 Task: Use the formula "SQRTPI" in spreadsheet "Project portfolio".
Action: Mouse moved to (152, 102)
Screenshot: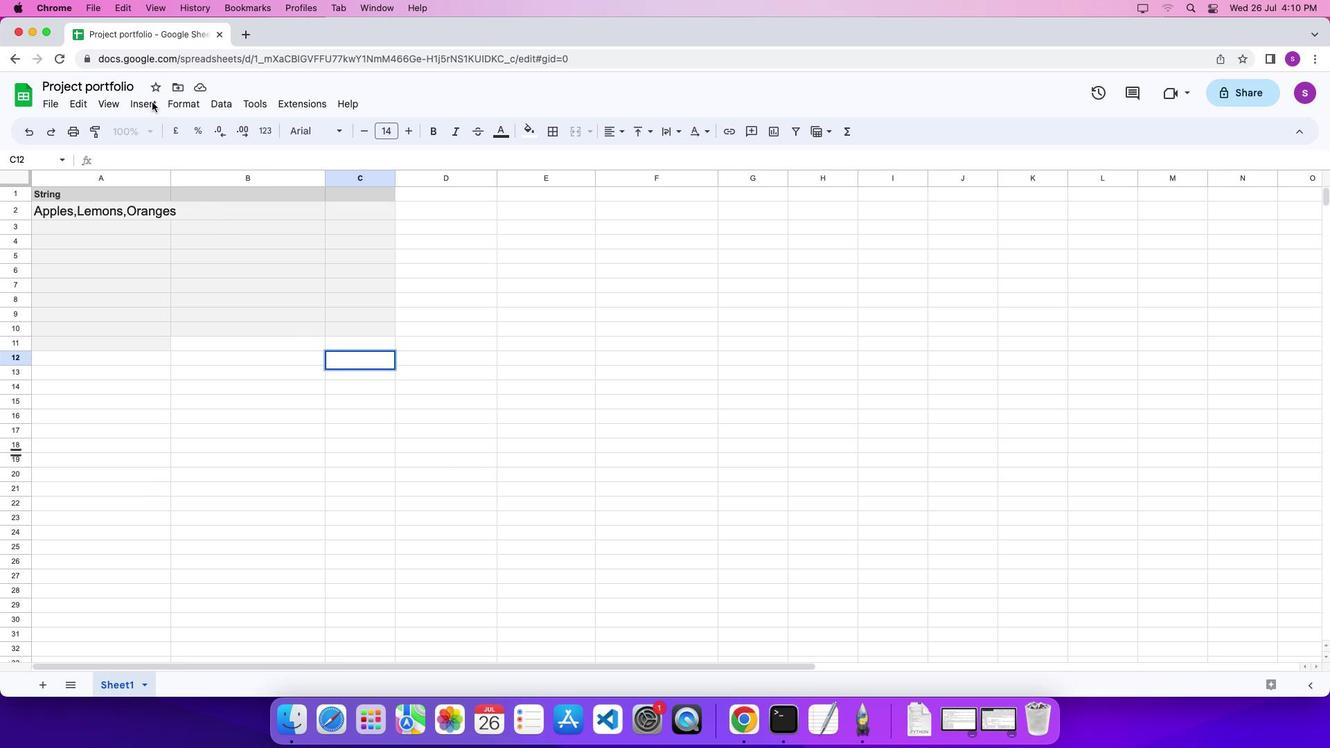 
Action: Mouse pressed left at (152, 102)
Screenshot: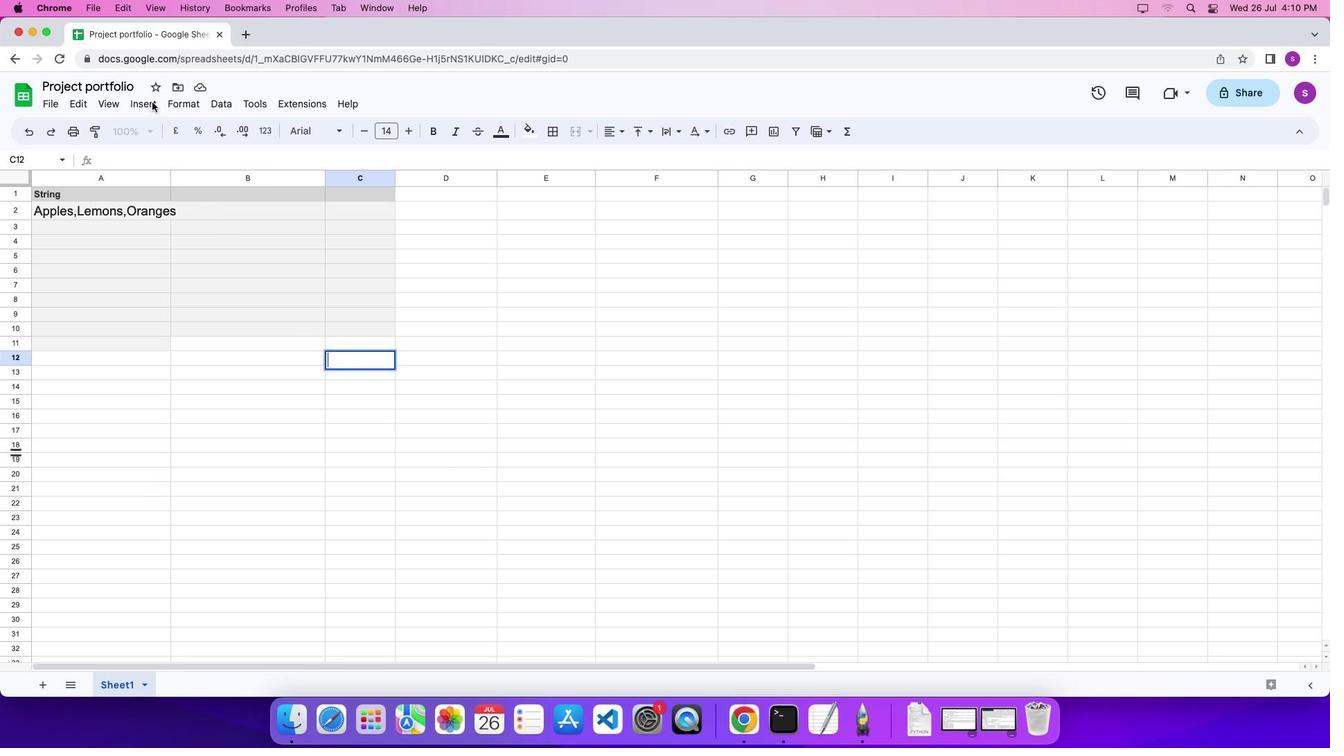 
Action: Mouse moved to (146, 102)
Screenshot: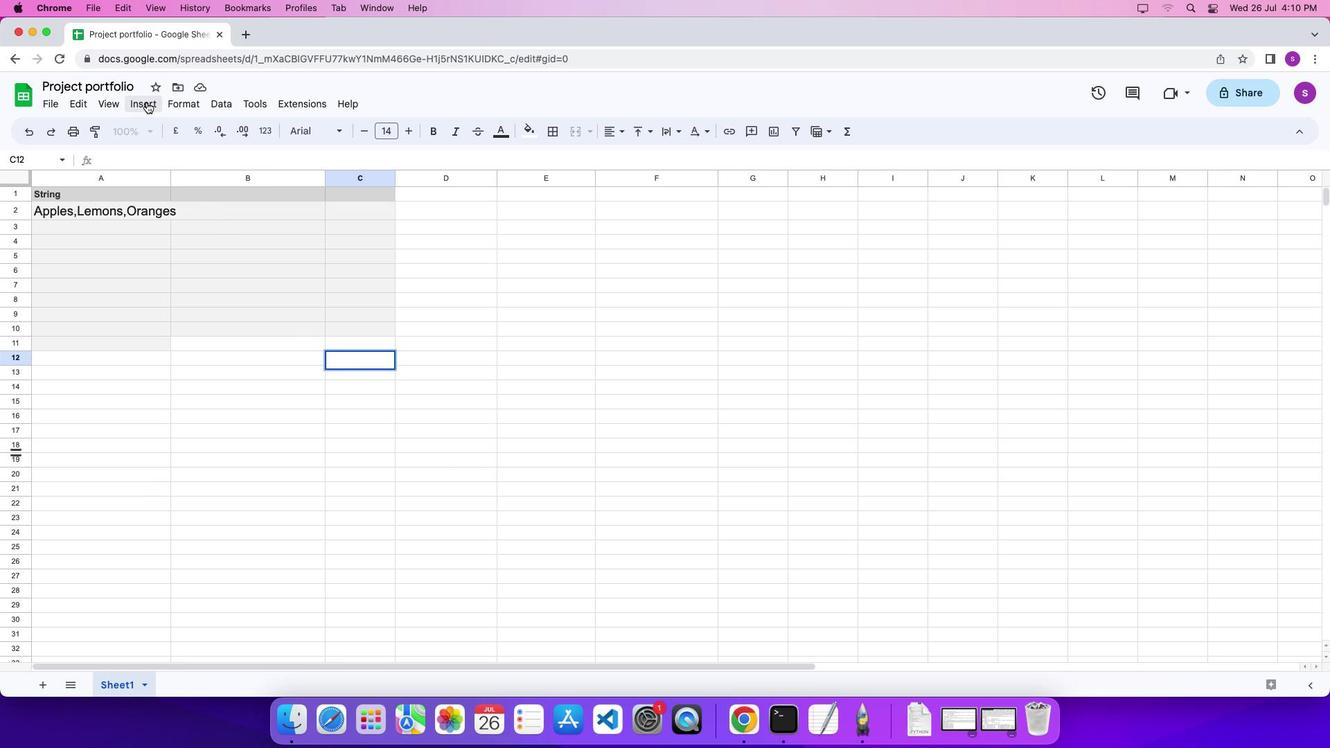 
Action: Mouse pressed left at (146, 102)
Screenshot: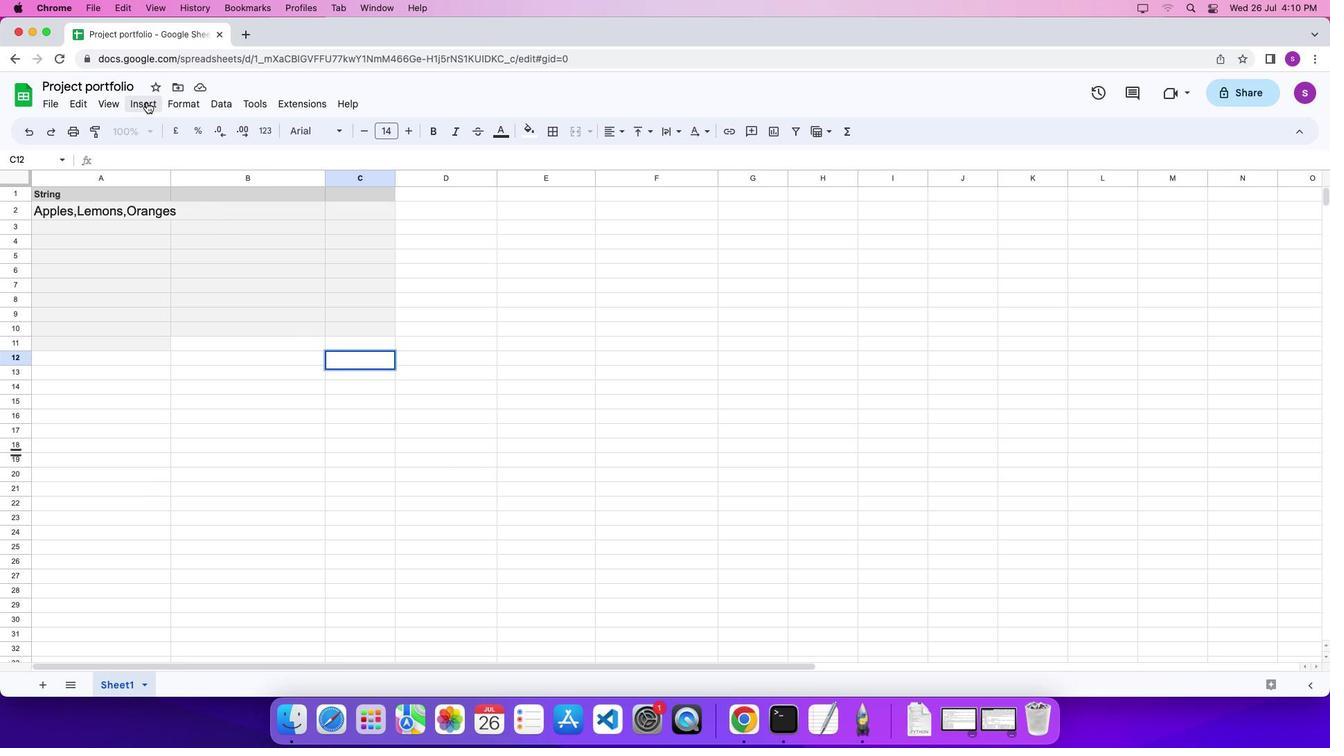 
Action: Mouse moved to (599, 639)
Screenshot: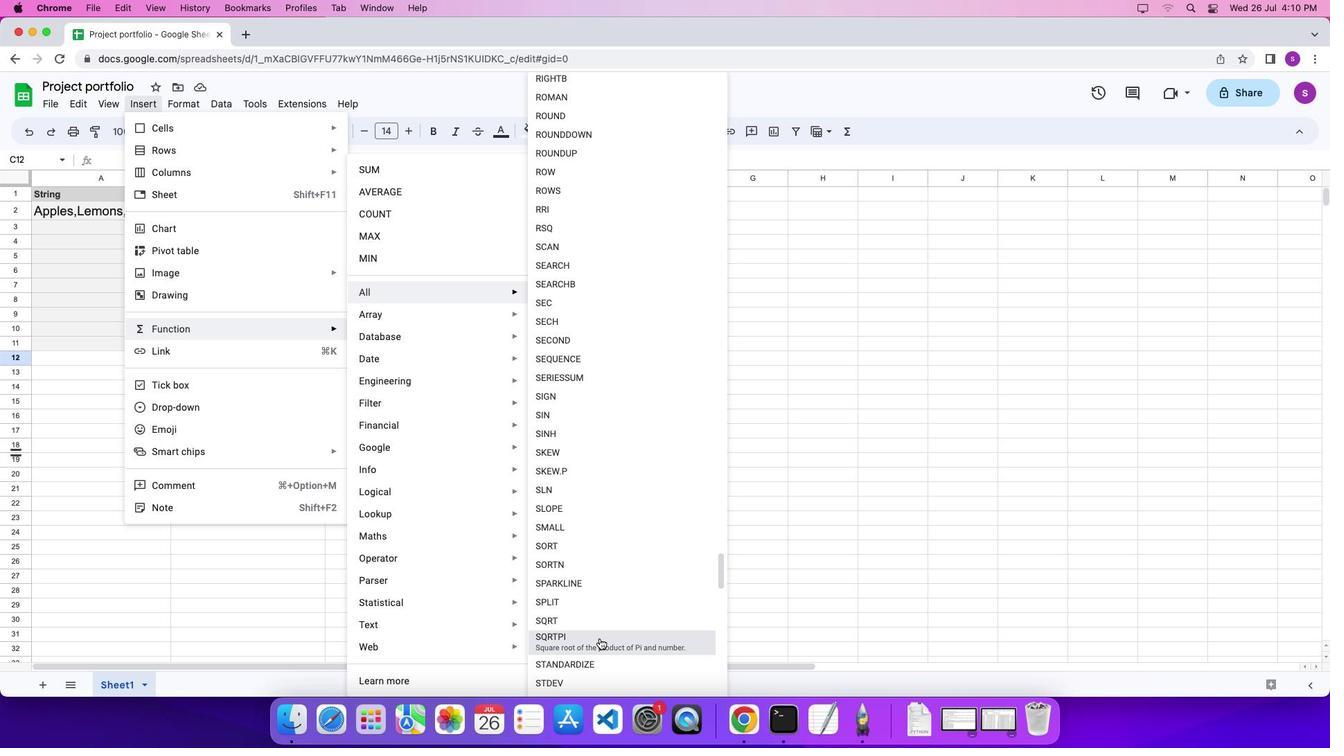 
Action: Mouse pressed left at (599, 639)
Screenshot: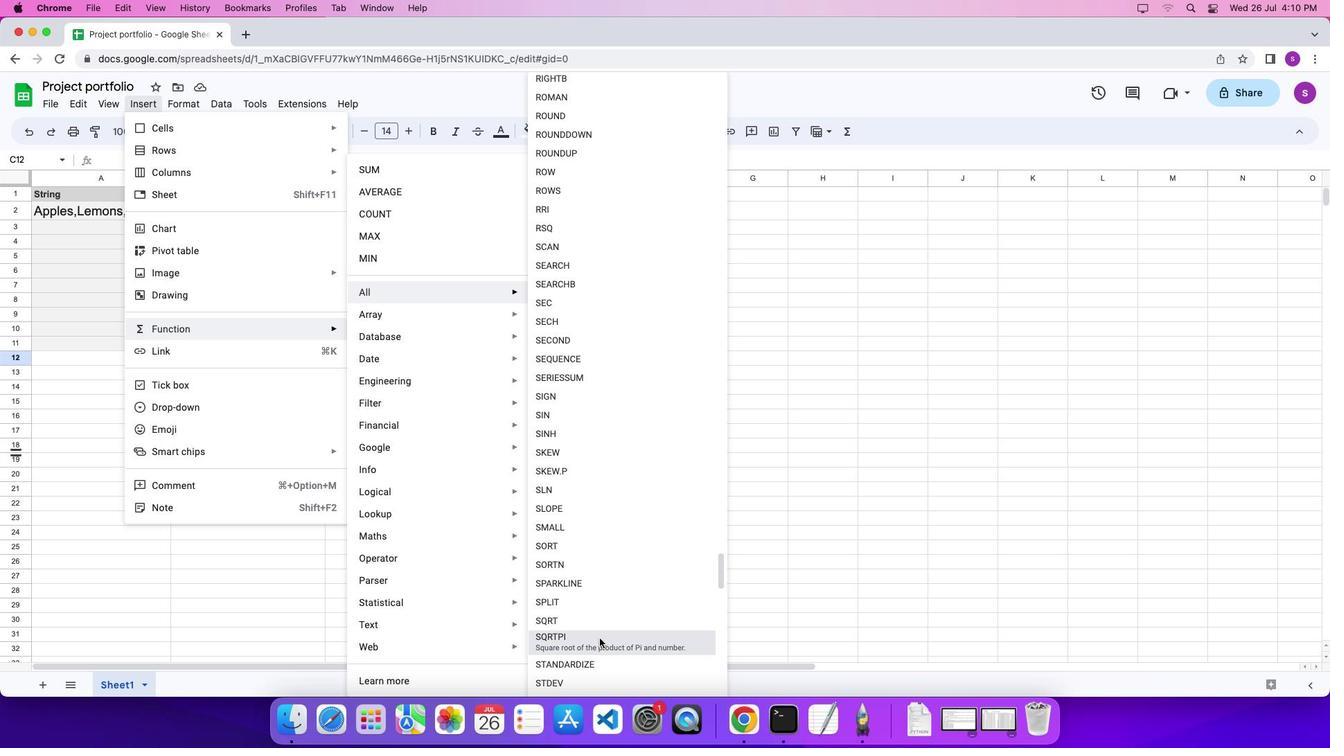 
Action: Mouse moved to (569, 524)
Screenshot: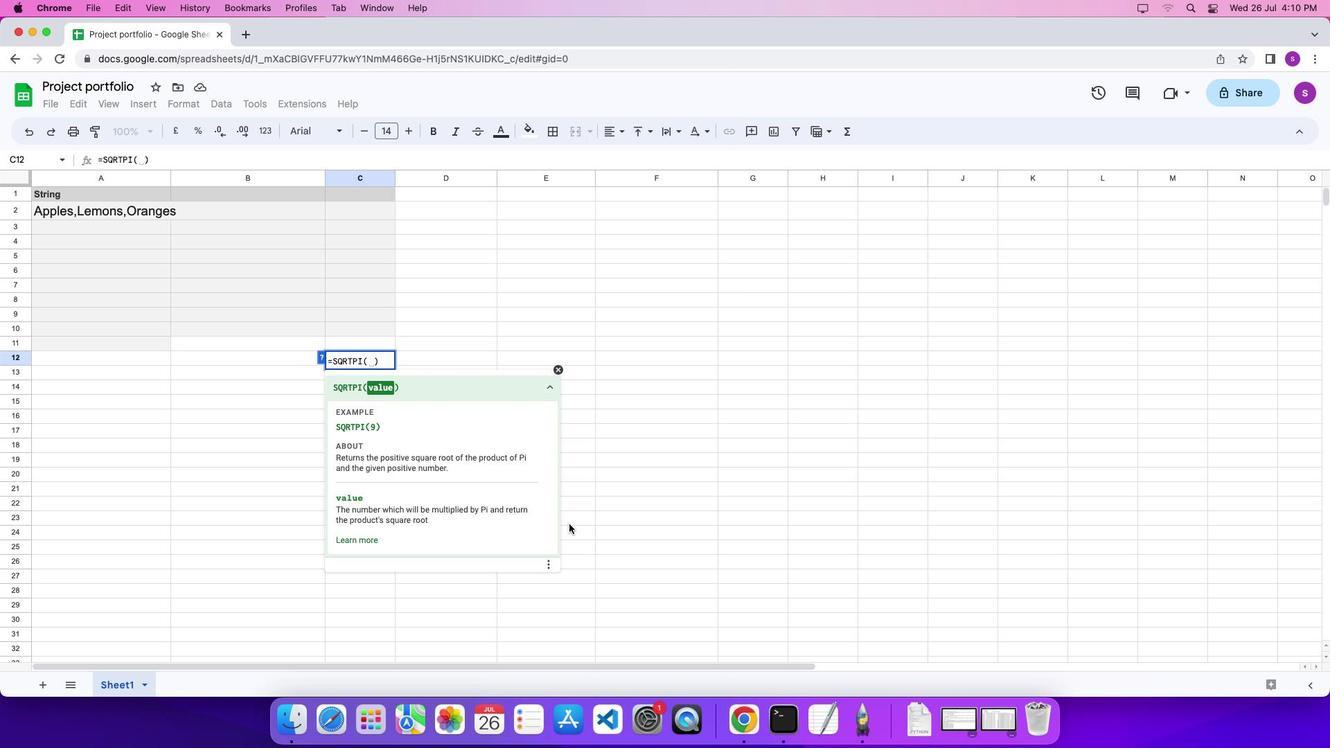 
Action: Key pressed '9'
Screenshot: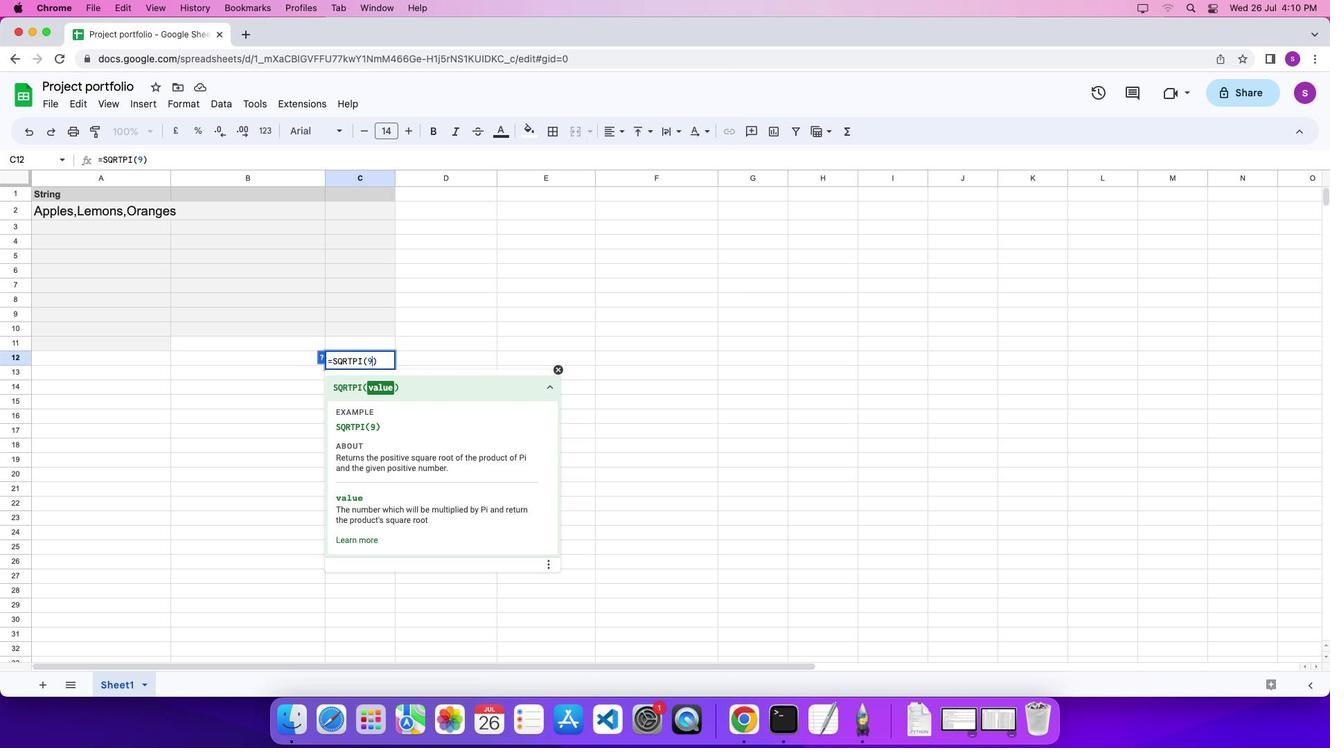 
Action: Mouse moved to (569, 524)
Screenshot: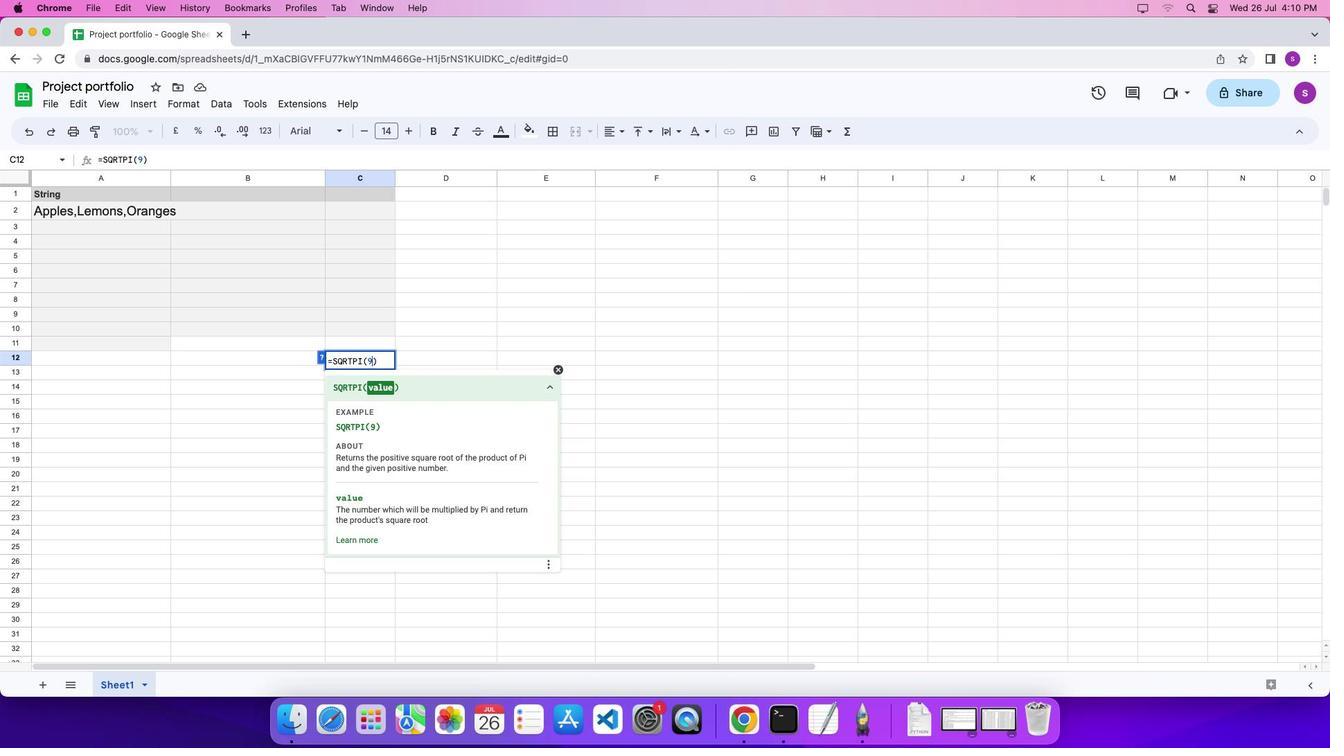 
Action: Key pressed '\x03'
Screenshot: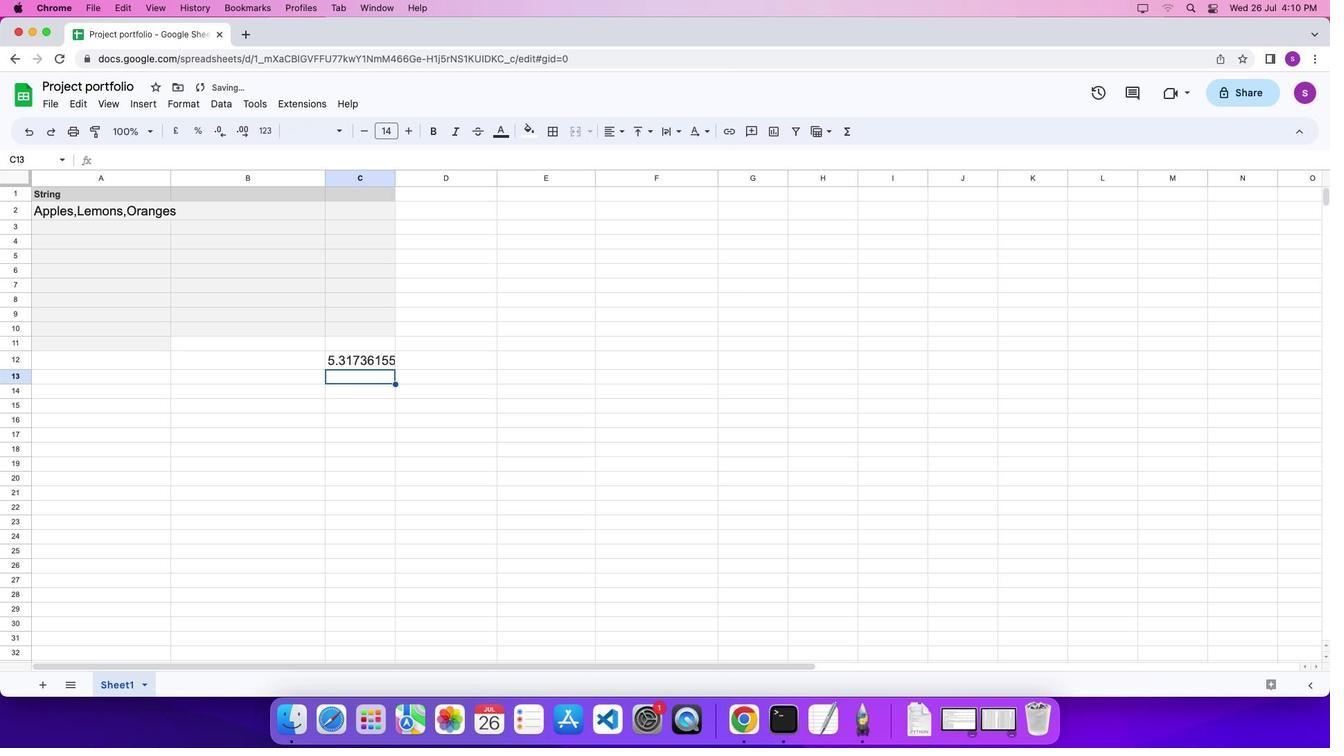 
